 Task: Apply border color.
Action: Mouse moved to (261, 436)
Screenshot: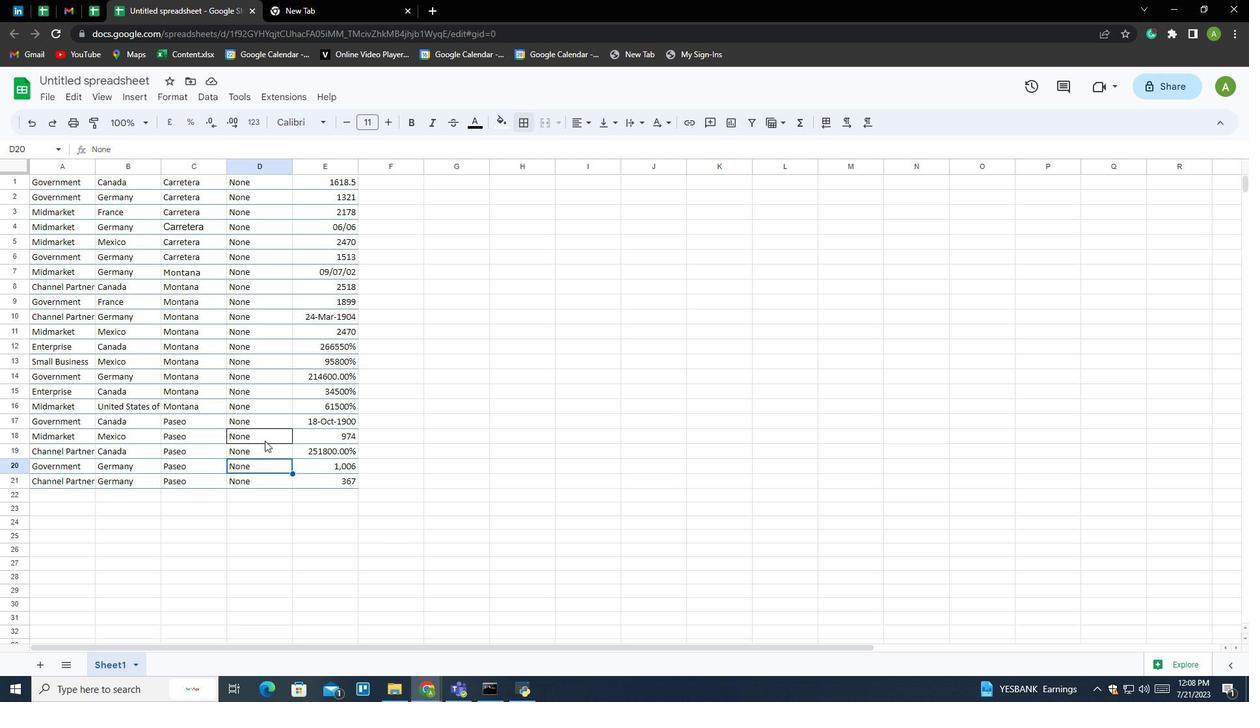
Action: Mouse pressed left at (261, 436)
Screenshot: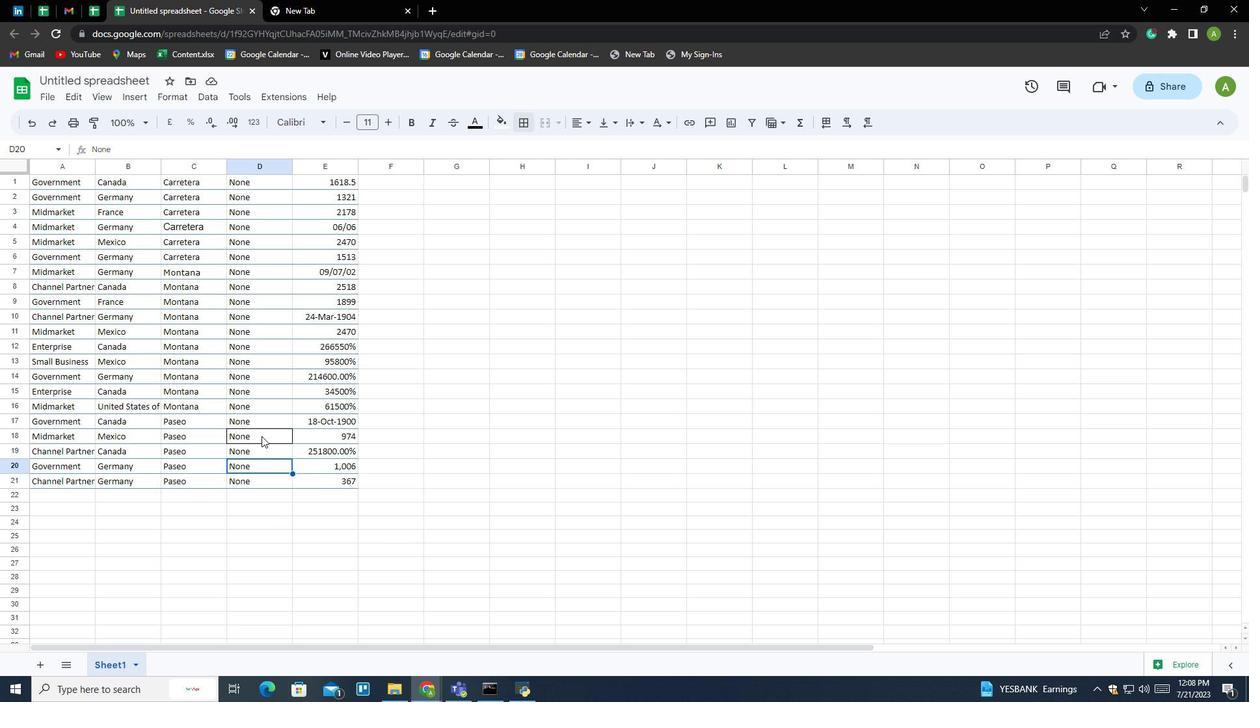
Action: Mouse moved to (517, 124)
Screenshot: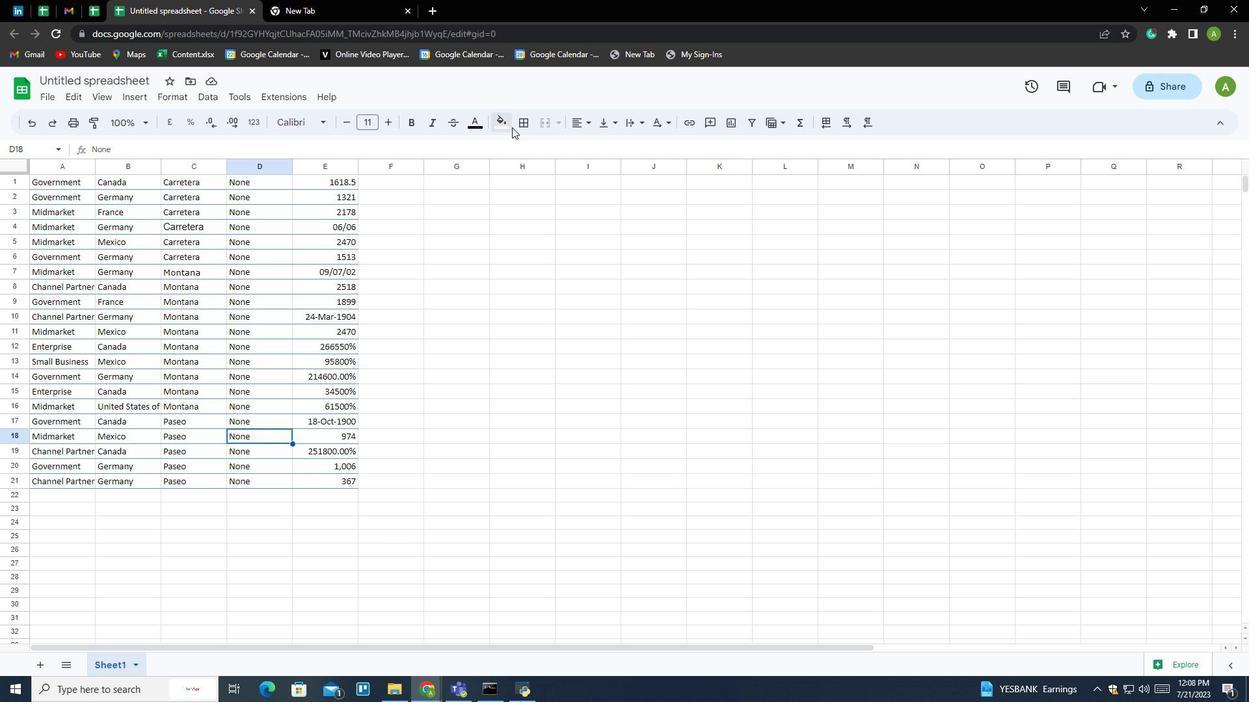 
Action: Mouse pressed left at (517, 124)
Screenshot: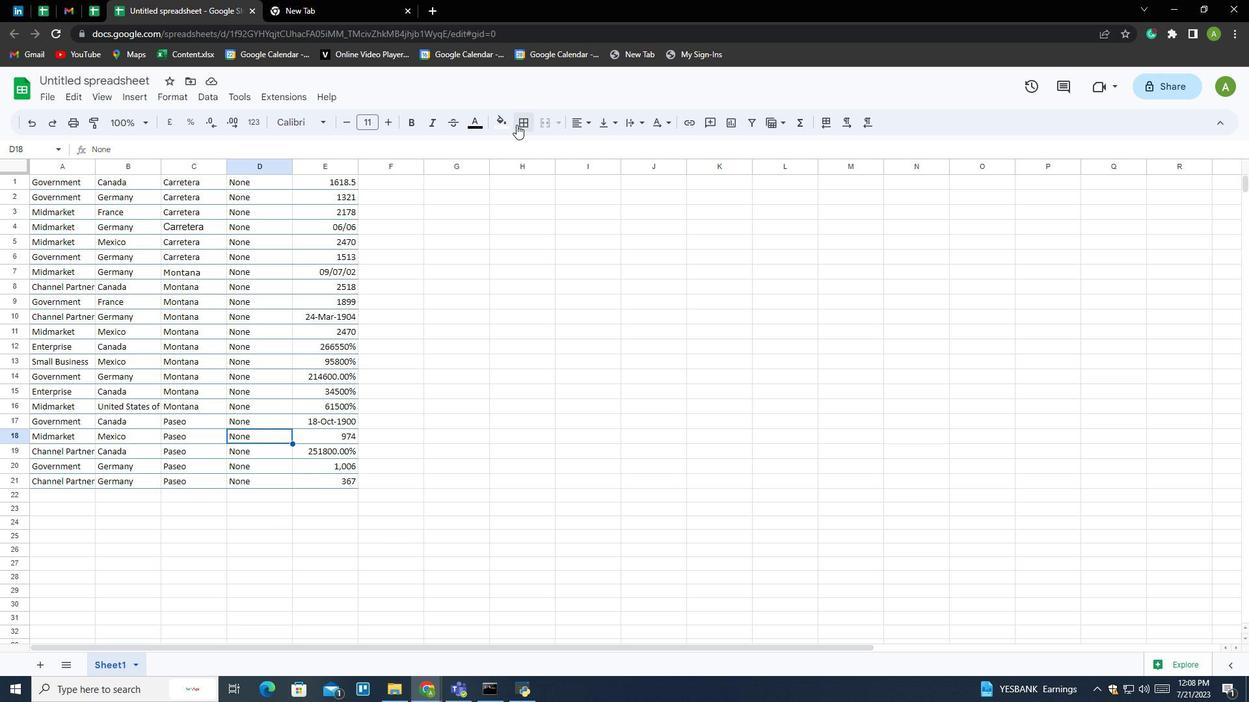 
Action: Mouse moved to (649, 151)
Screenshot: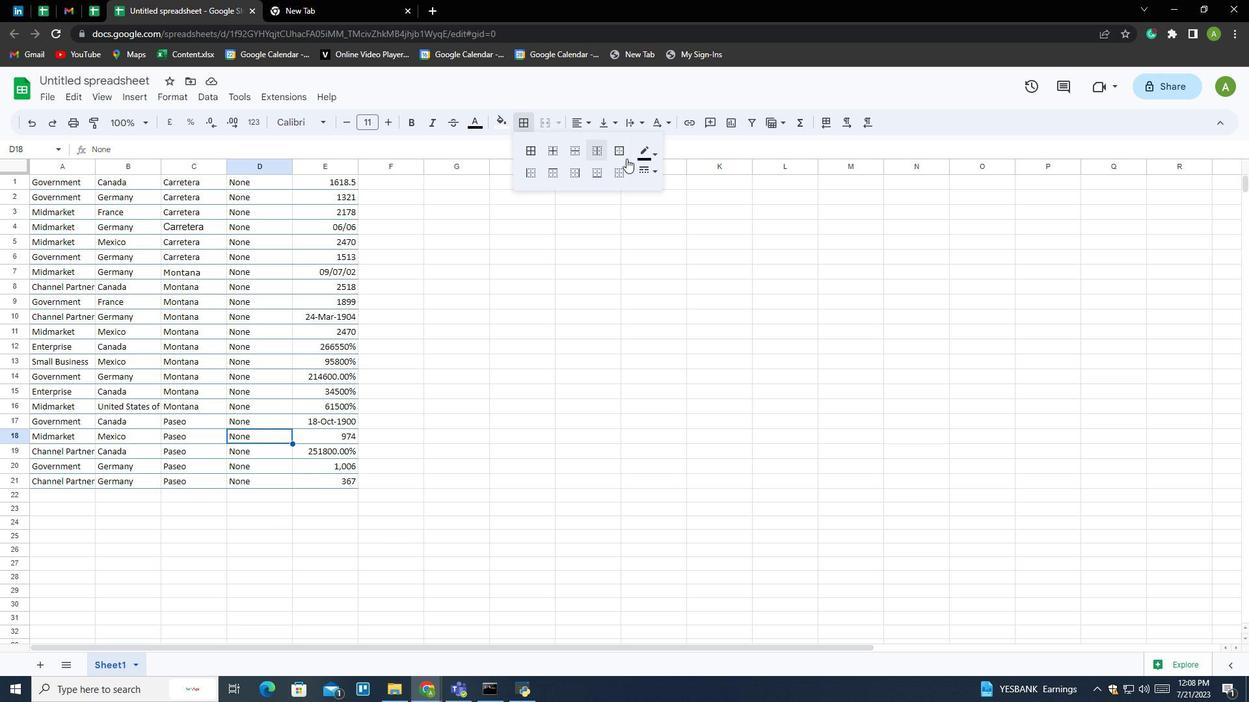
Action: Mouse pressed left at (649, 151)
Screenshot: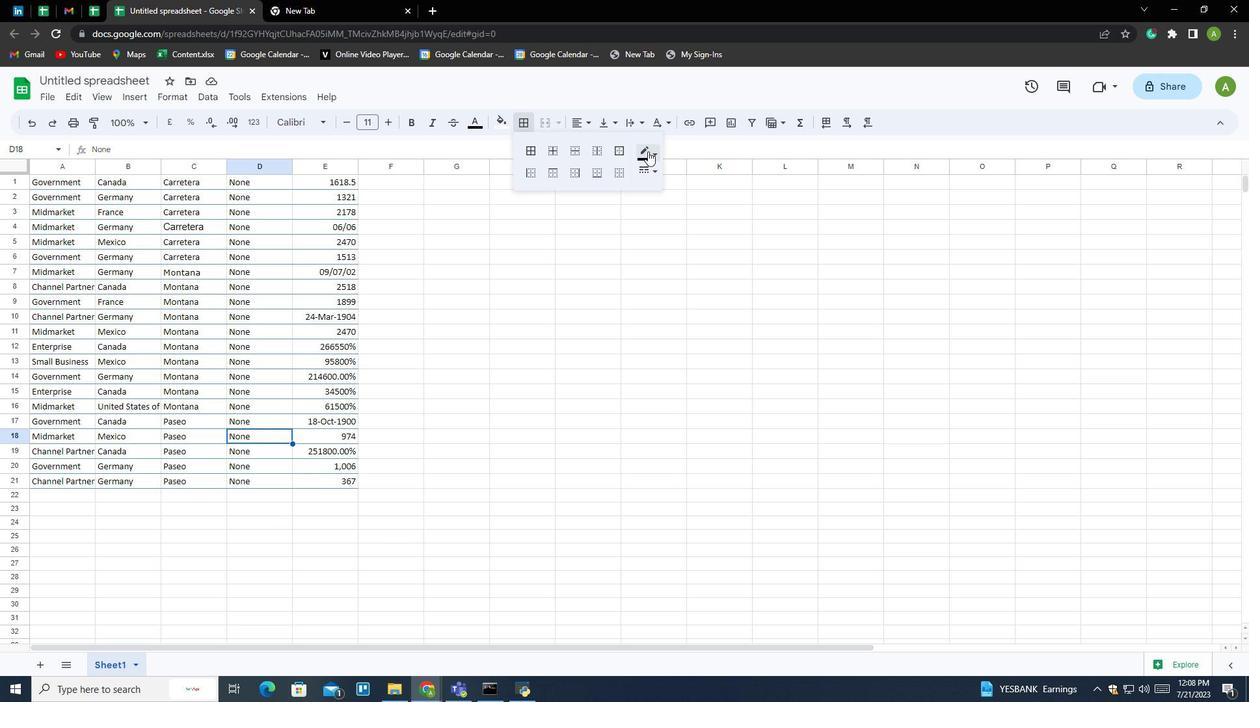 
Action: Mouse moved to (662, 212)
Screenshot: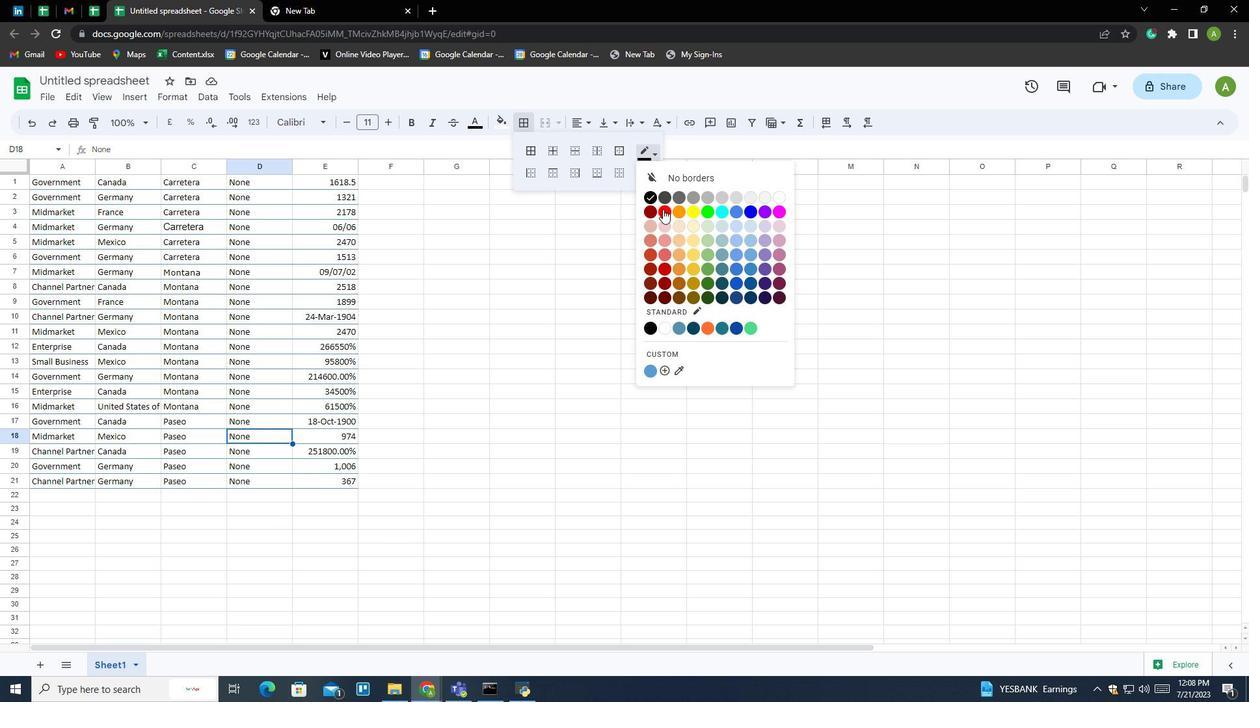 
Action: Mouse pressed left at (662, 212)
Screenshot: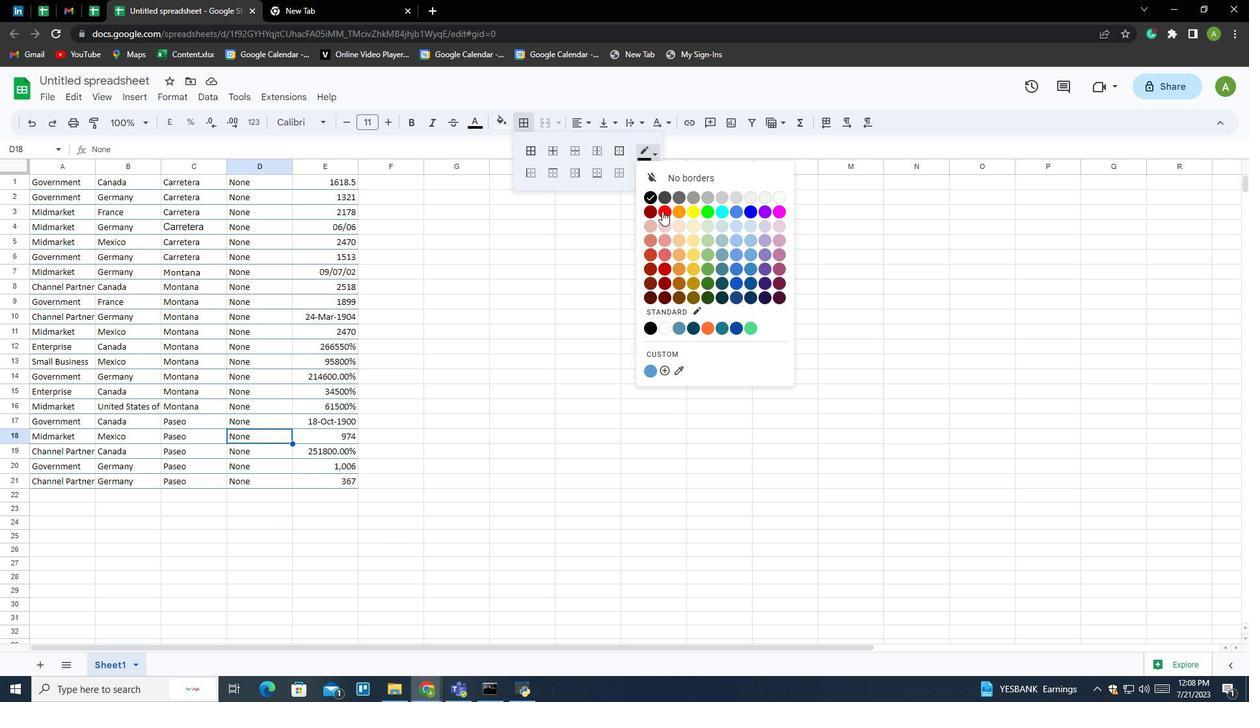 
